 Task: Write issuing organization "Microsoft Azure".
Action: Mouse moved to (365, 346)
Screenshot: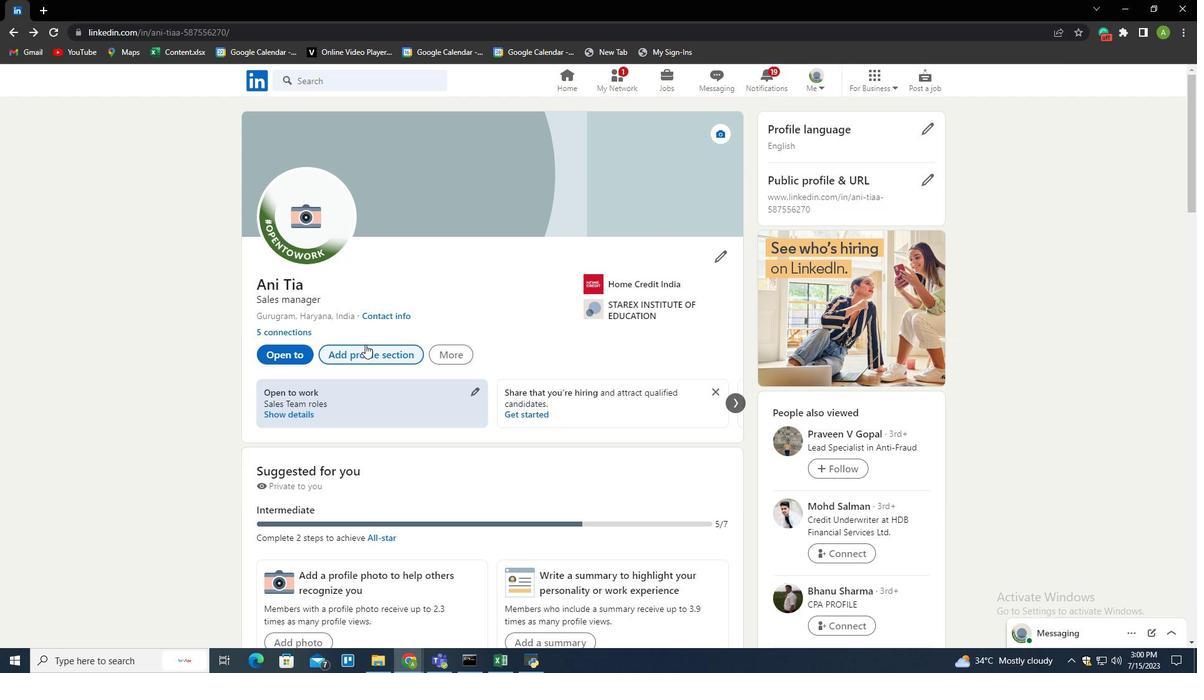 
Action: Mouse pressed left at (365, 346)
Screenshot: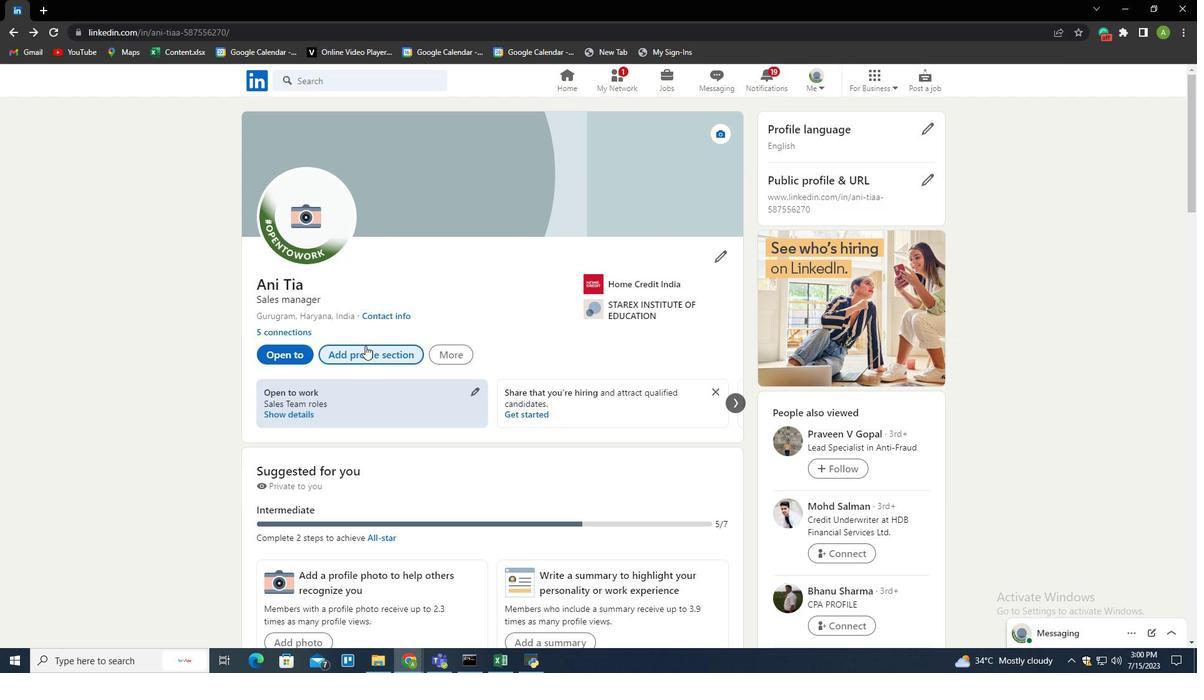 
Action: Mouse moved to (740, 167)
Screenshot: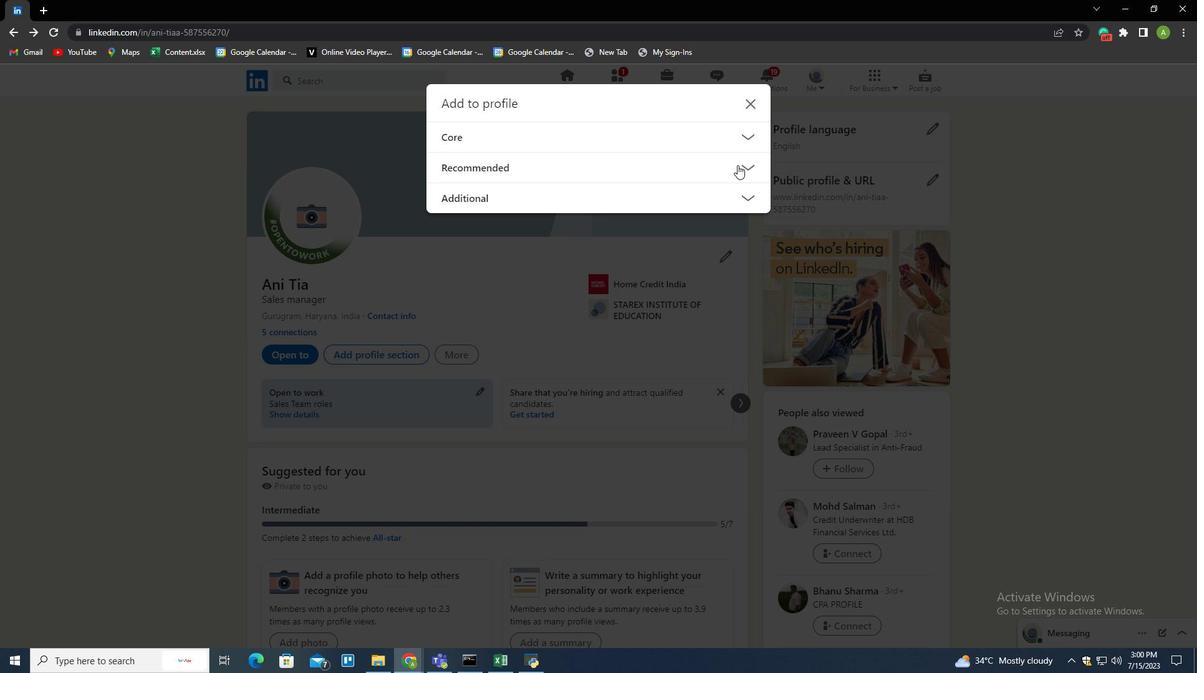 
Action: Mouse pressed left at (740, 167)
Screenshot: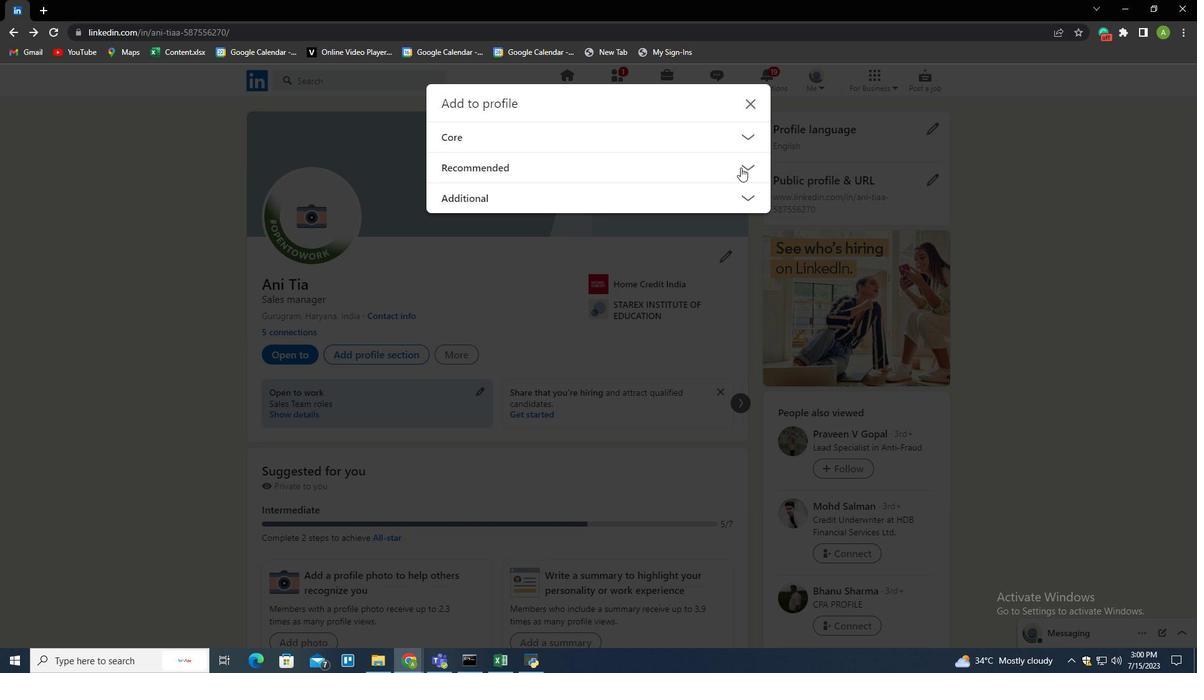 
Action: Mouse moved to (490, 251)
Screenshot: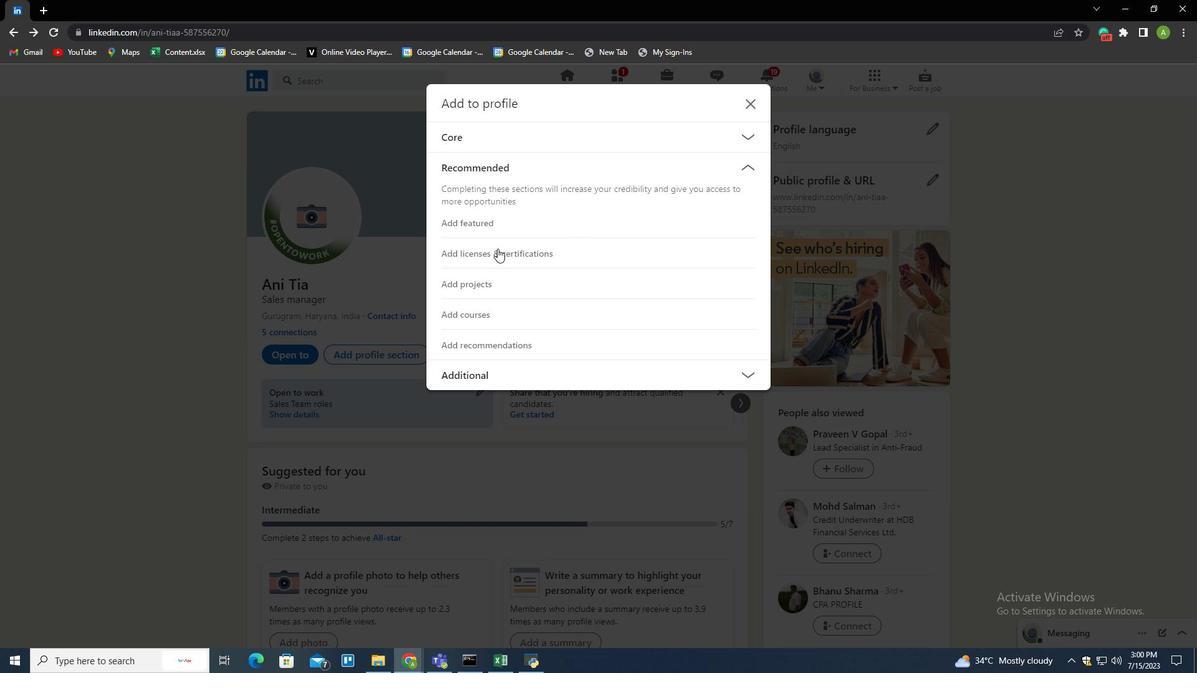 
Action: Mouse pressed left at (490, 251)
Screenshot: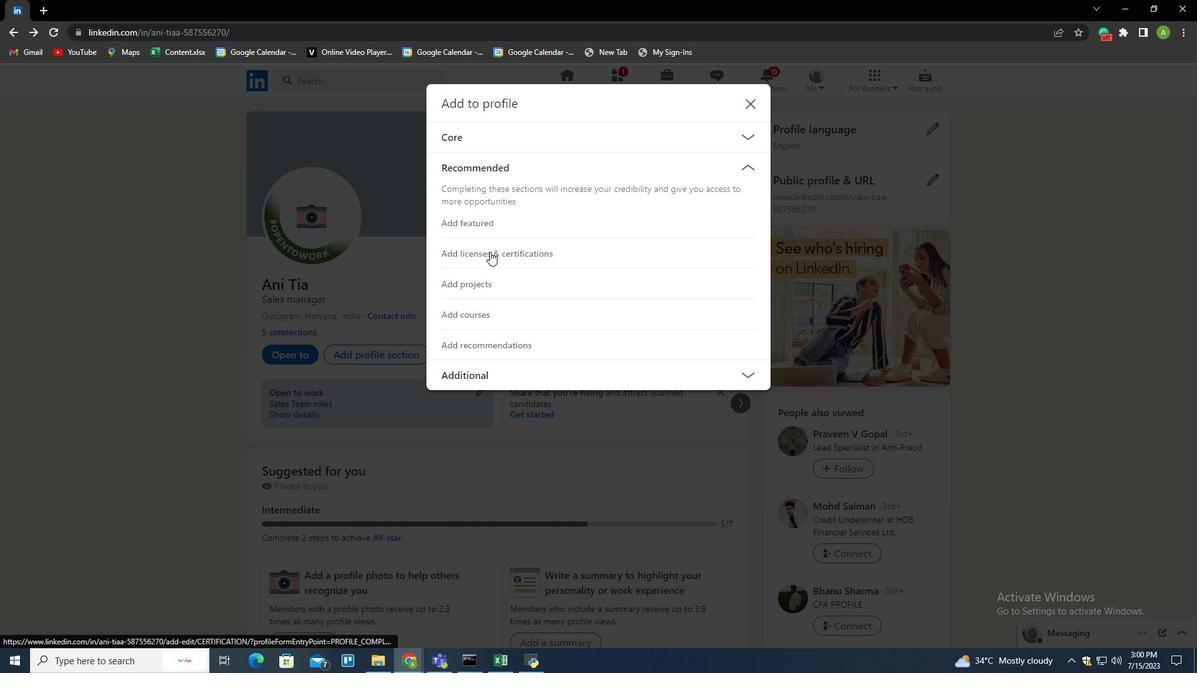 
Action: Mouse moved to (427, 227)
Screenshot: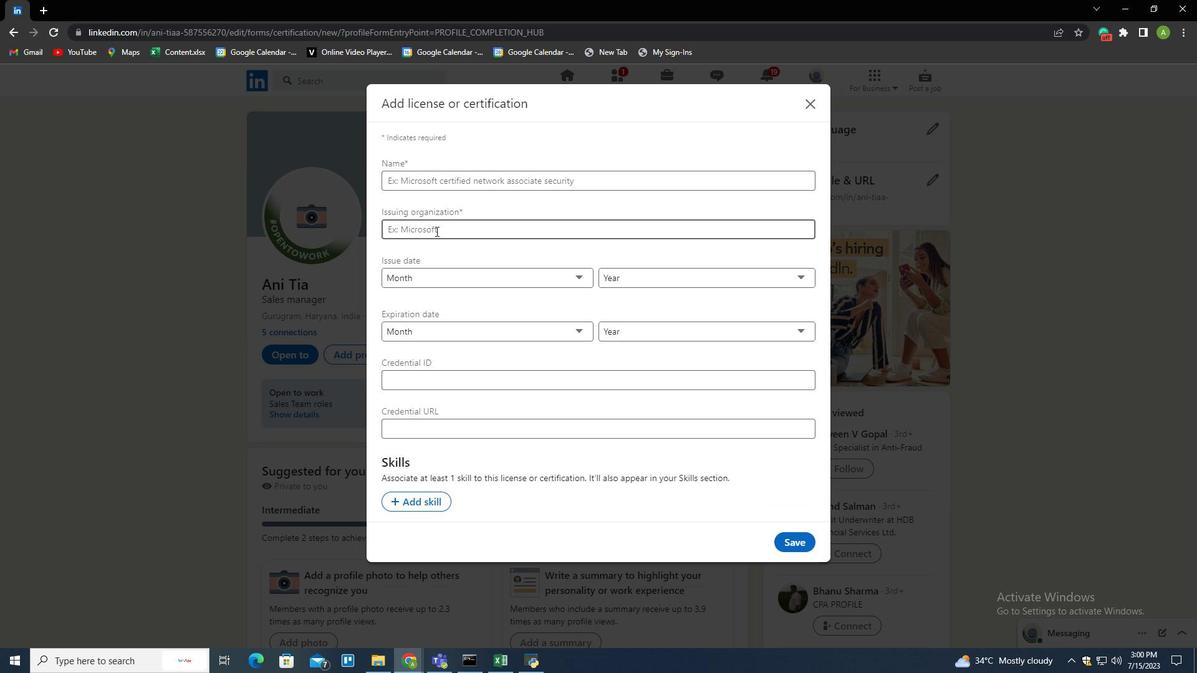 
Action: Mouse pressed left at (427, 227)
Screenshot: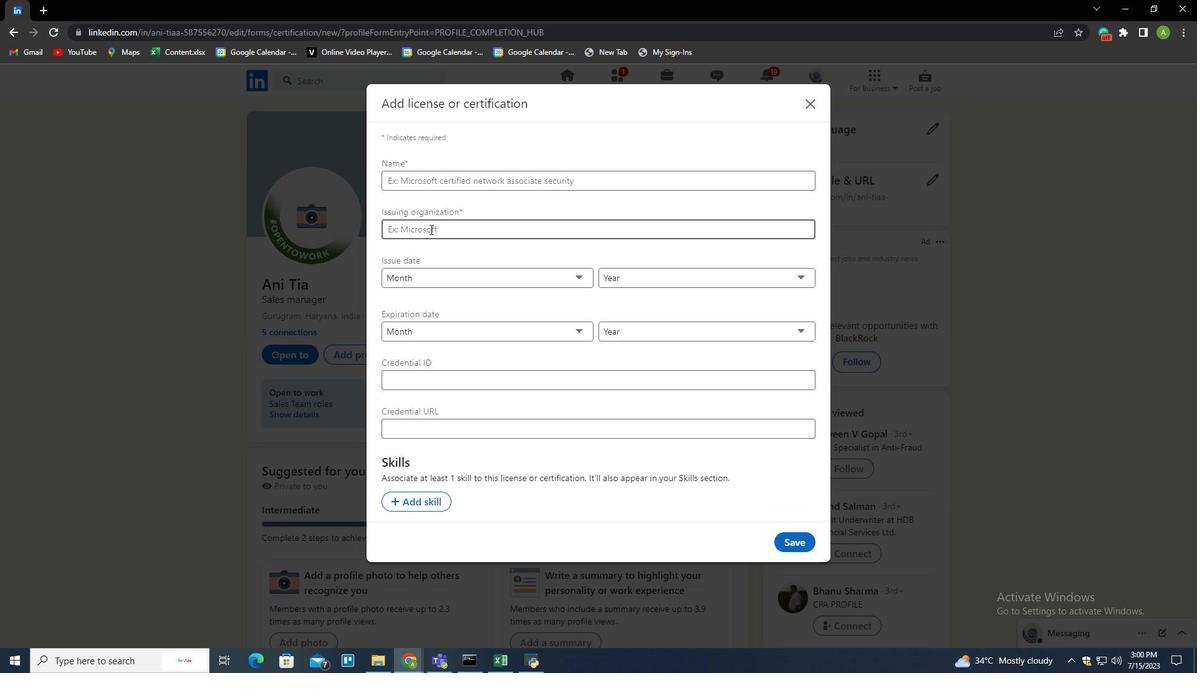 
Action: Key pressed f<Key.shift><Key.backspace><Key.shift><Key.shift>Microsoft<Key.space><Key.shift>Azure<Key.down><Key.enter>
Screenshot: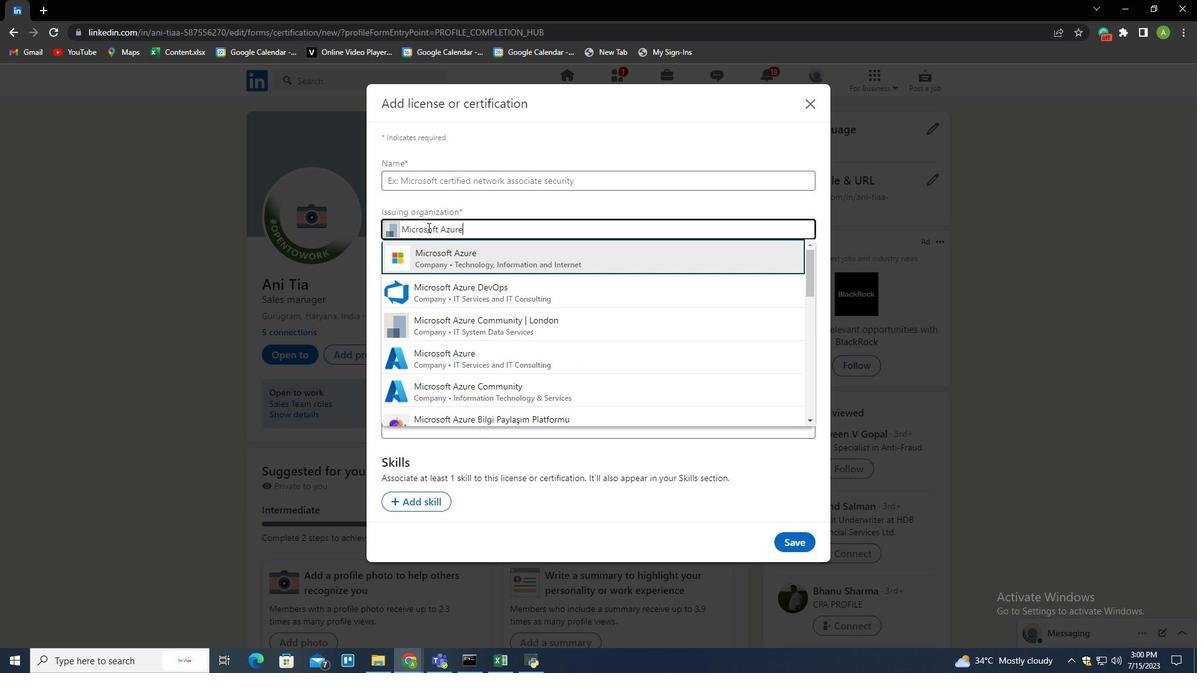 
Action: Mouse moved to (427, 227)
Screenshot: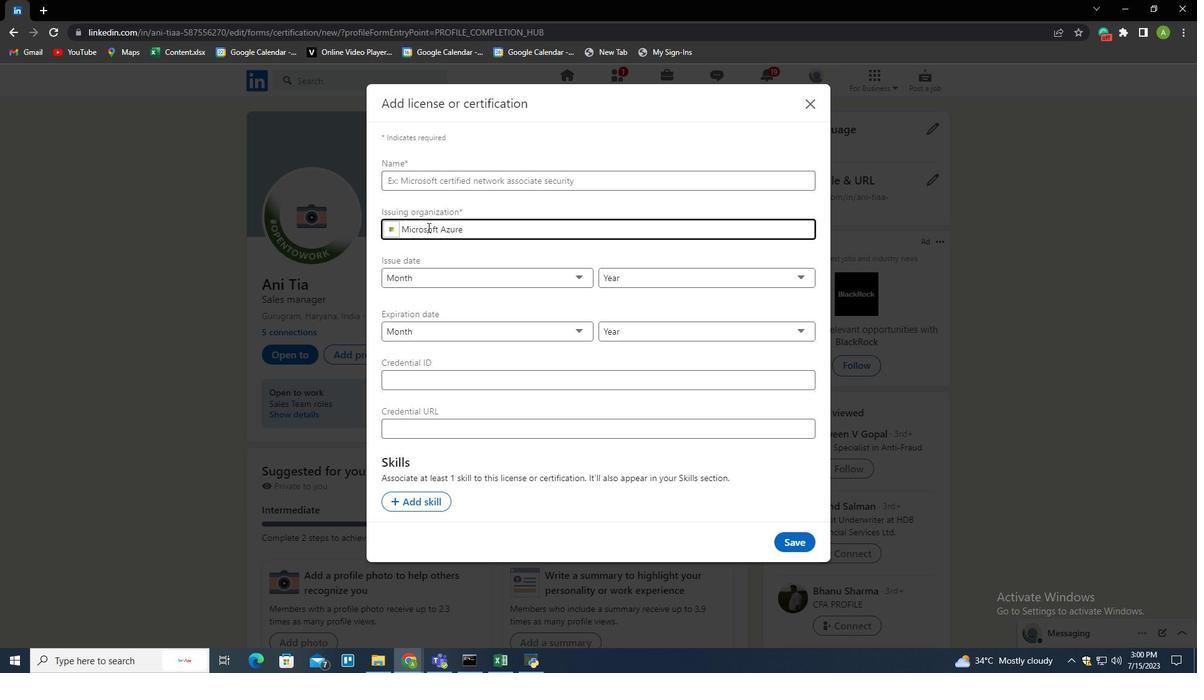 
